 Task: Edit the buffer time to 2 hours 30 minutes after the event.
Action: Mouse moved to (450, 406)
Screenshot: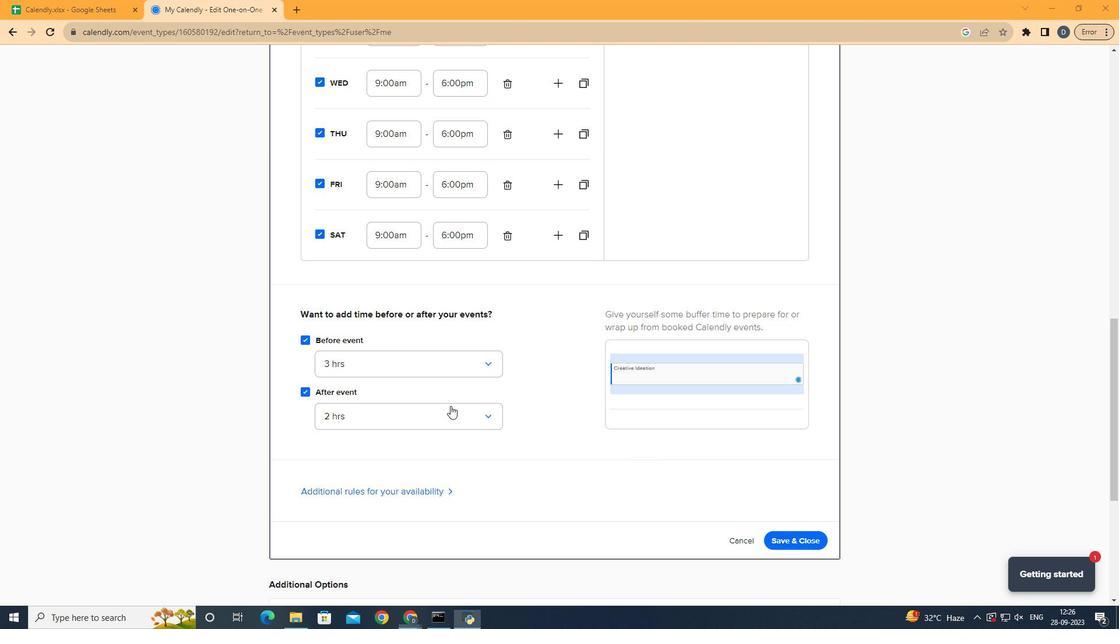 
Action: Mouse pressed left at (450, 406)
Screenshot: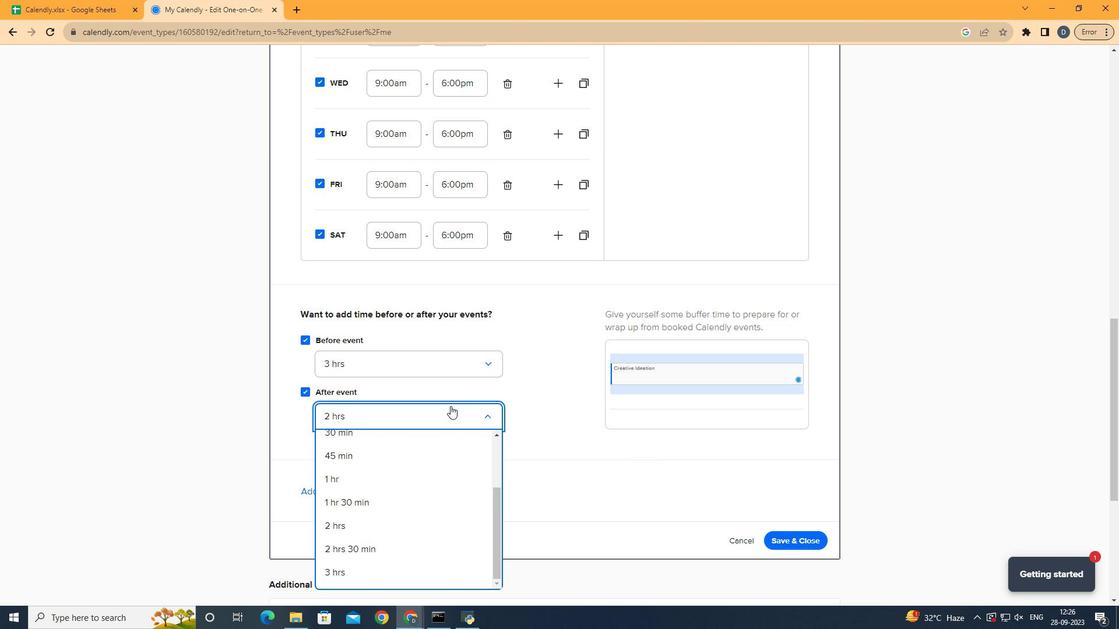 
Action: Mouse moved to (439, 550)
Screenshot: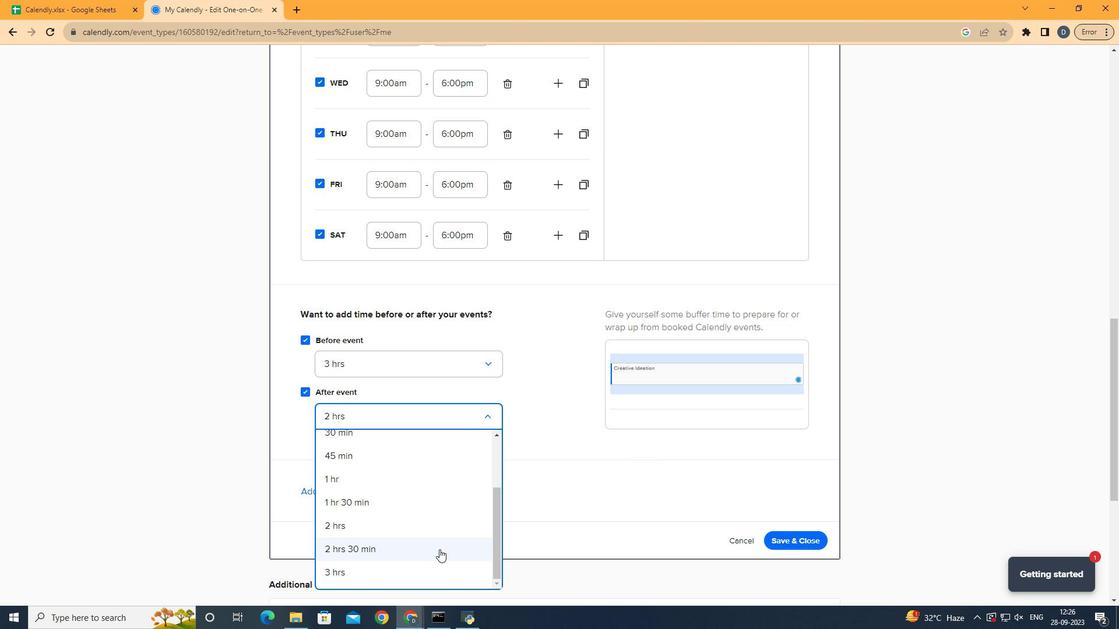 
Action: Mouse pressed left at (439, 550)
Screenshot: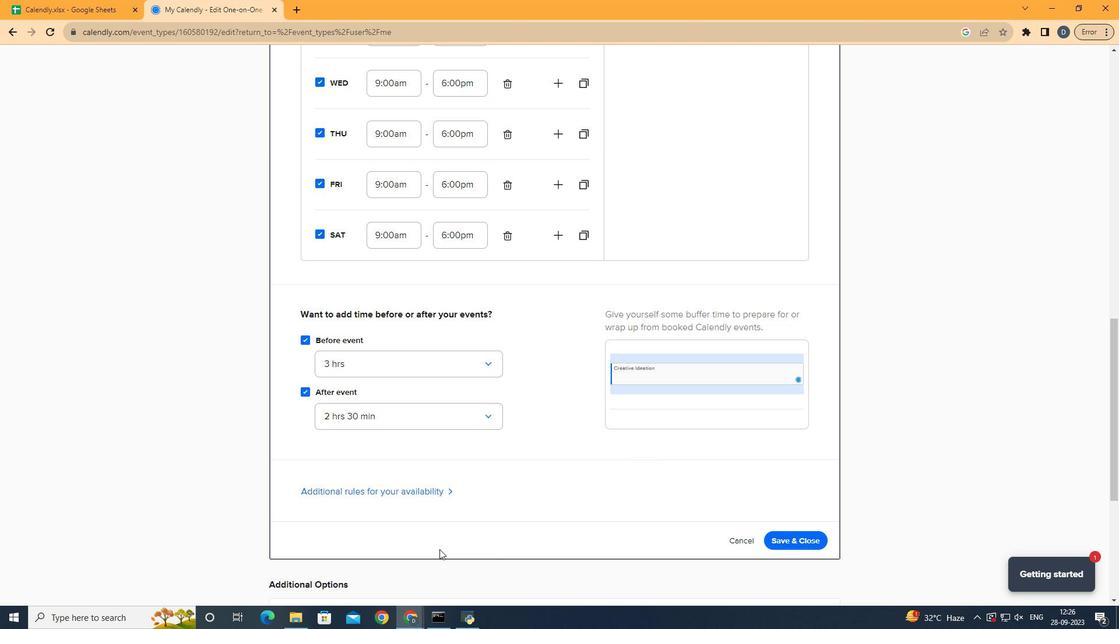 
Action: Mouse moved to (491, 530)
Screenshot: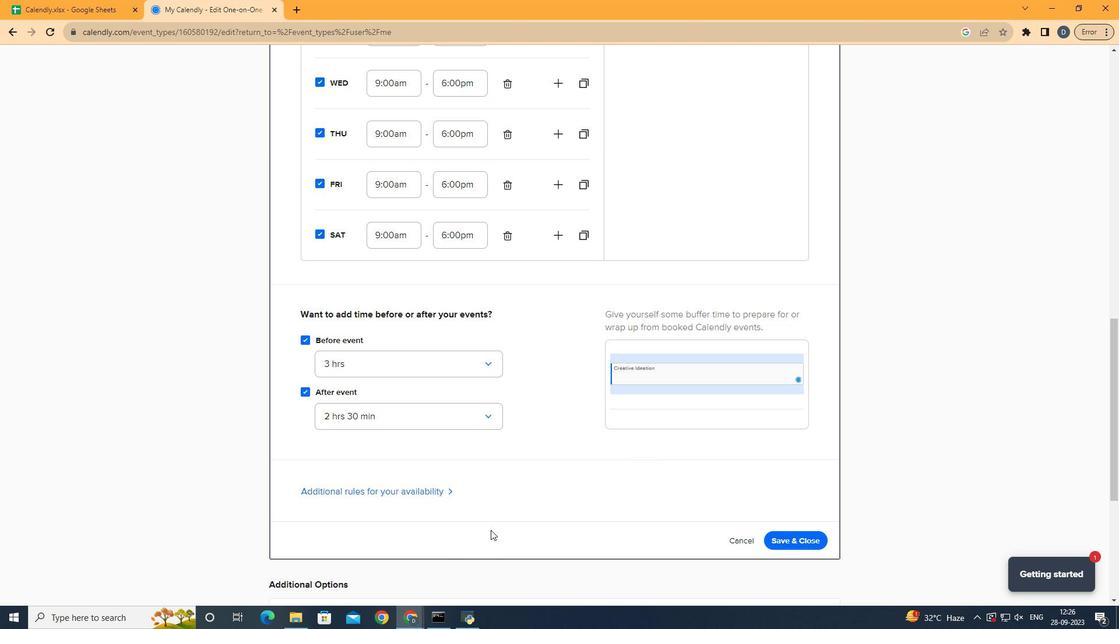 
